 Task: Use the formula "GT" in spreadsheet "Project protfolio".
Action: Mouse moved to (120, 73)
Screenshot: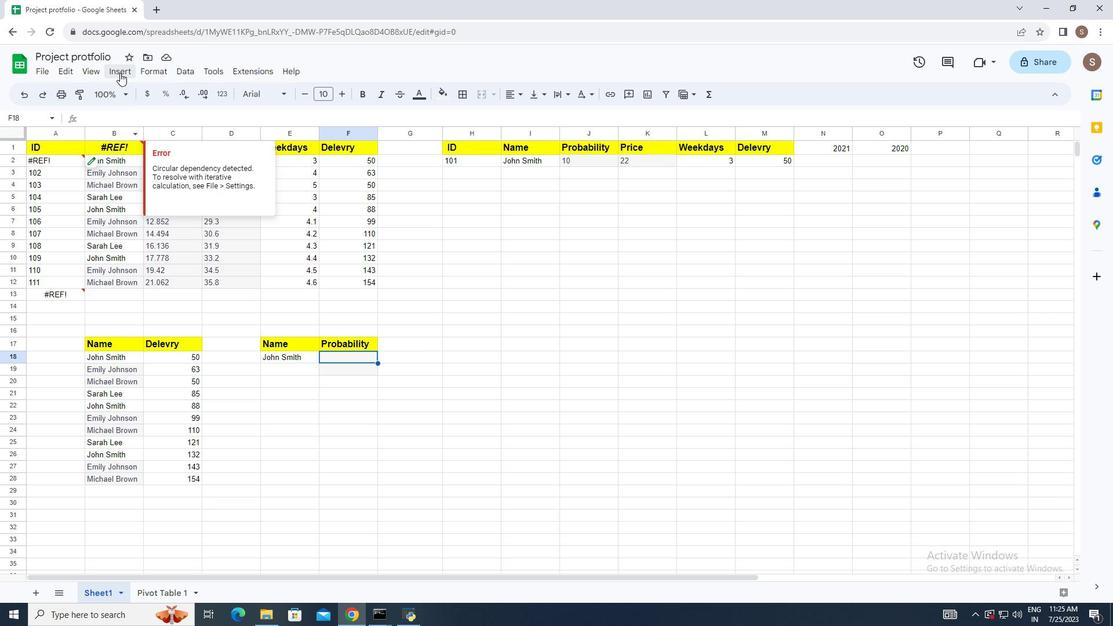 
Action: Mouse pressed left at (120, 73)
Screenshot: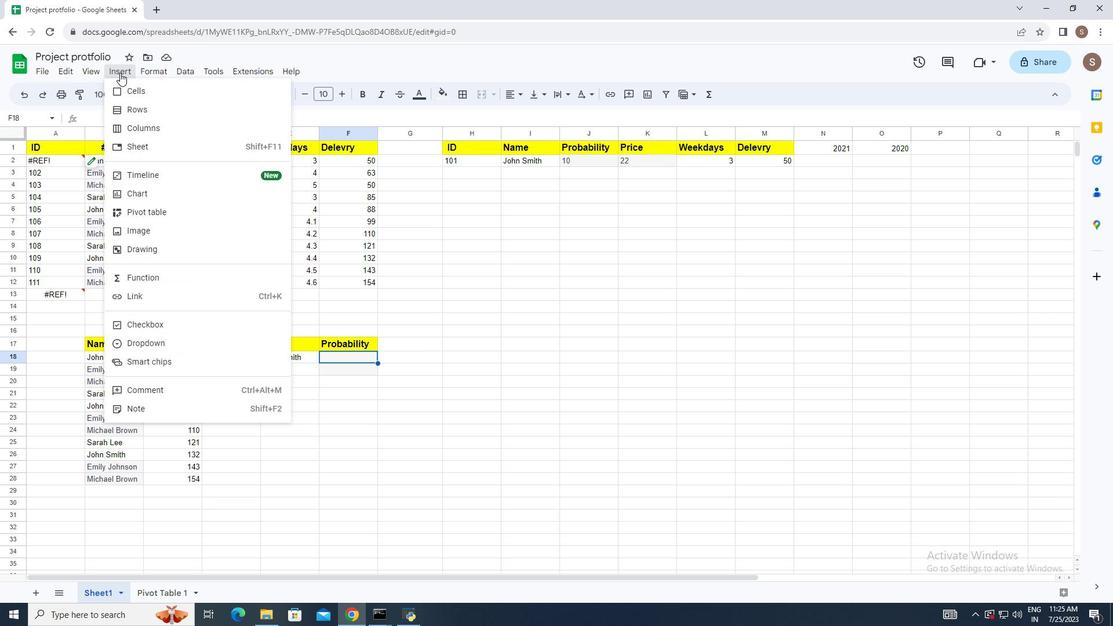 
Action: Mouse moved to (180, 272)
Screenshot: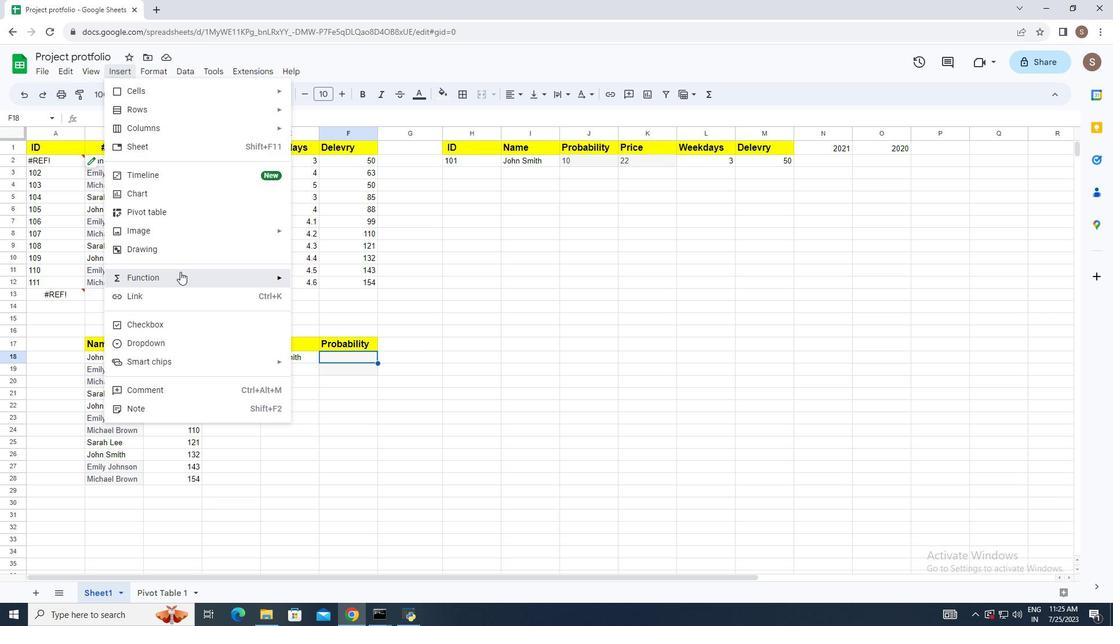 
Action: Mouse pressed left at (180, 272)
Screenshot: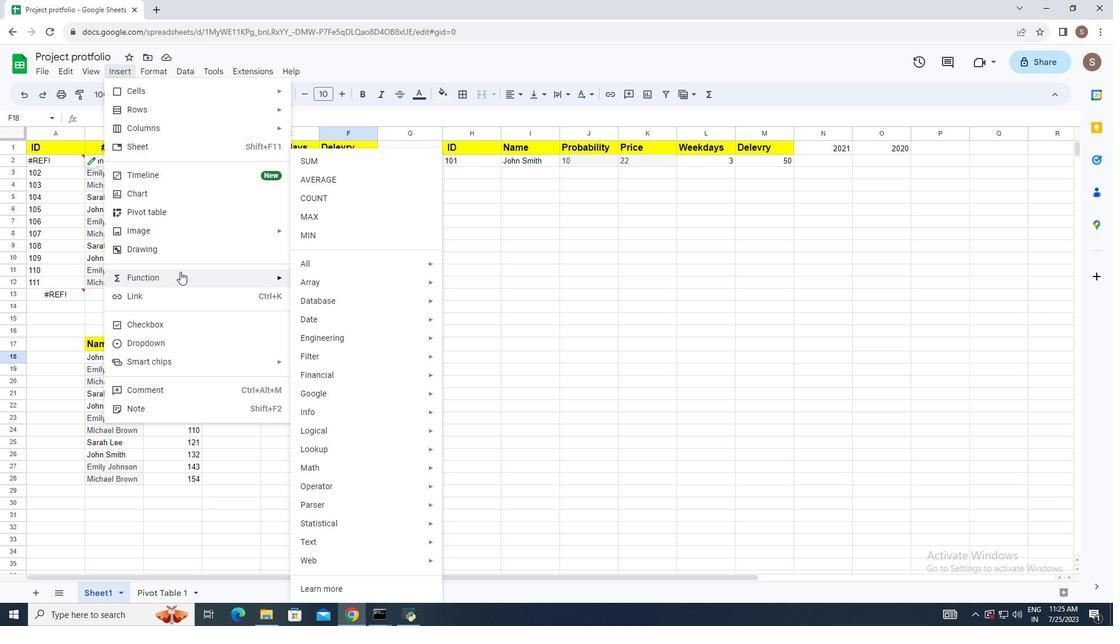 
Action: Mouse moved to (350, 264)
Screenshot: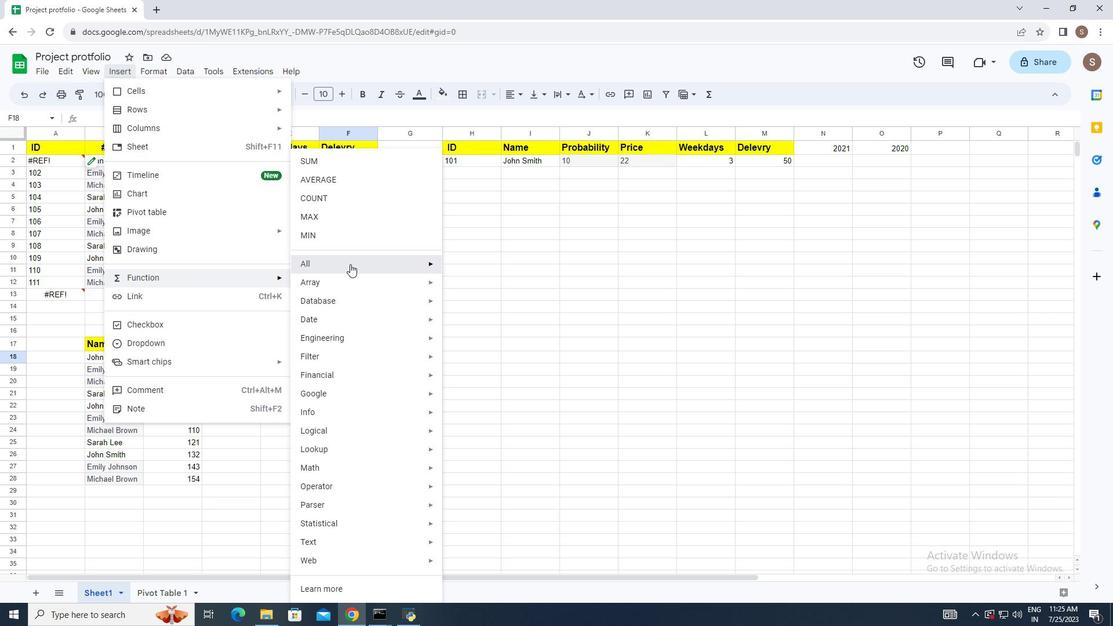
Action: Mouse pressed left at (350, 264)
Screenshot: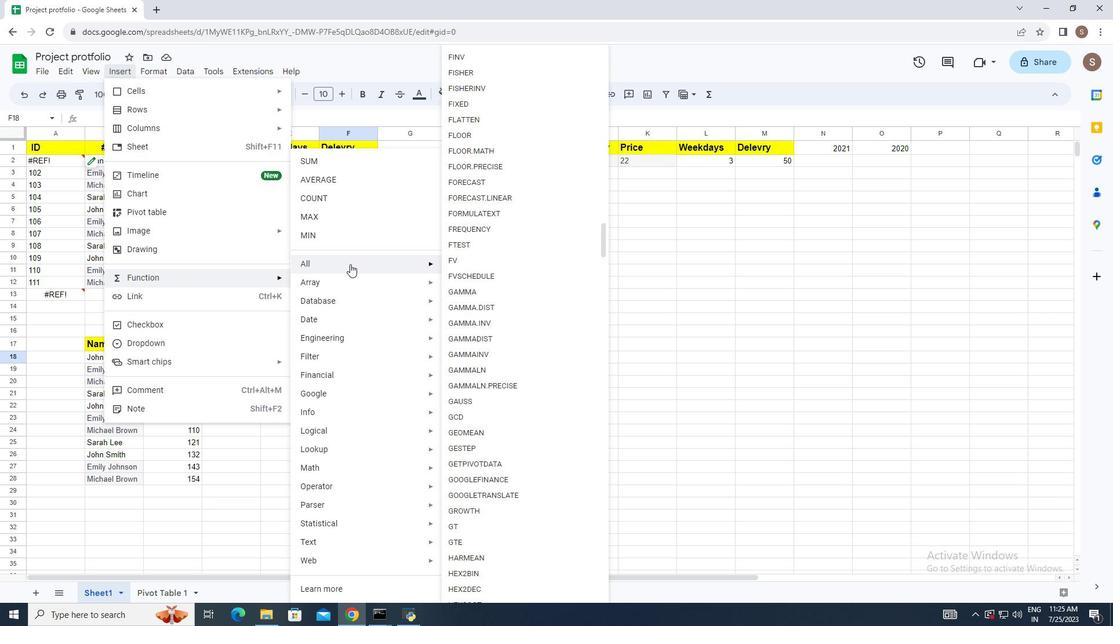 
Action: Mouse moved to (501, 508)
Screenshot: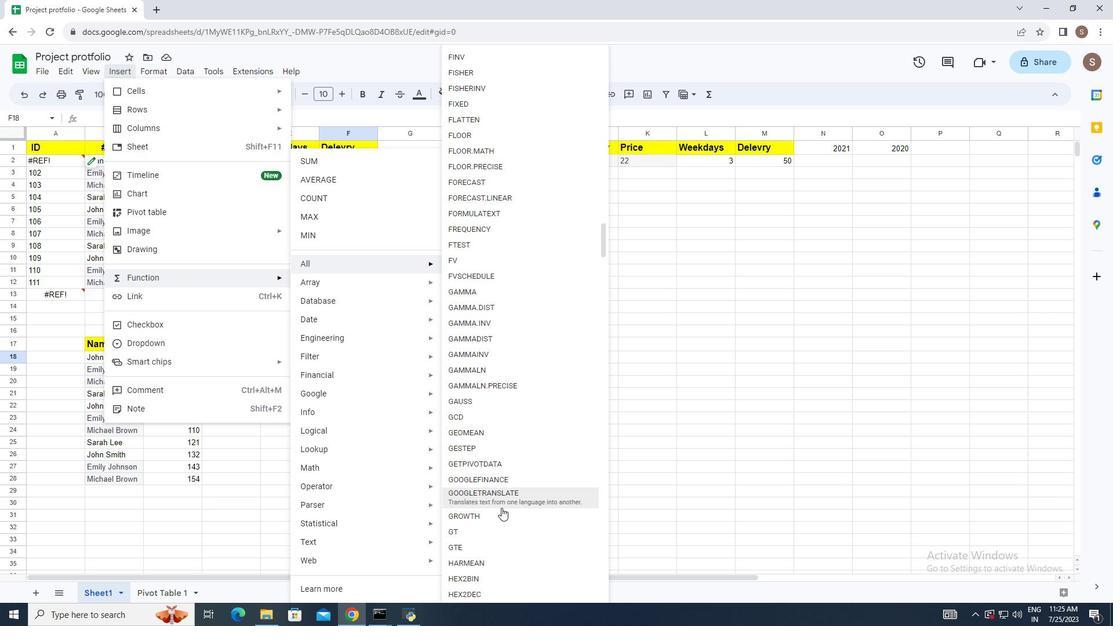 
Action: Mouse scrolled (501, 507) with delta (0, 0)
Screenshot: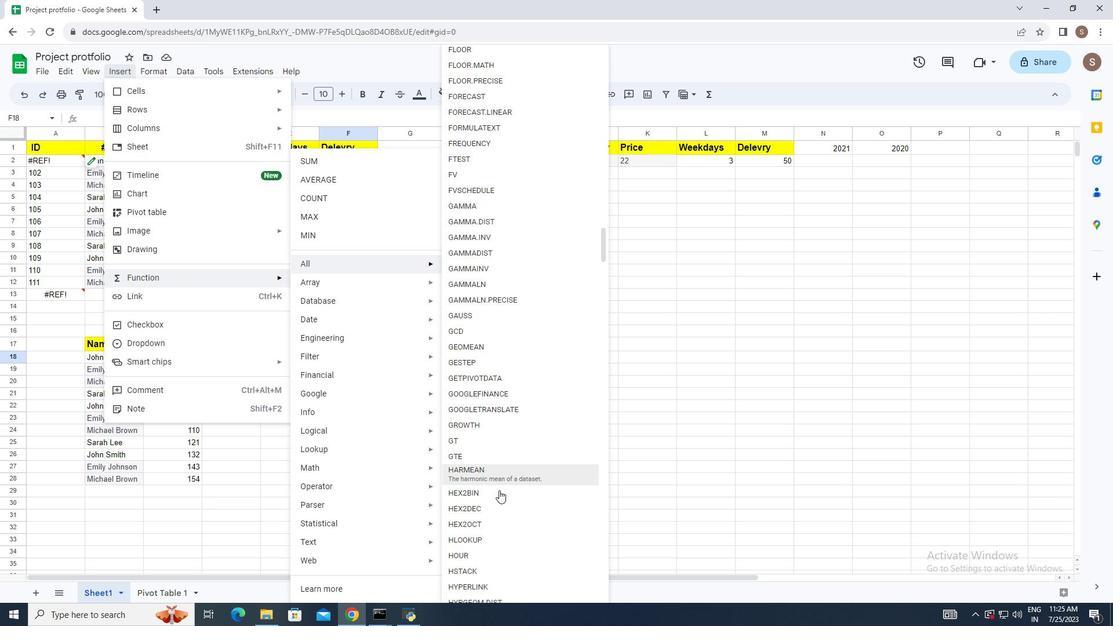 
Action: Mouse scrolled (501, 507) with delta (0, 0)
Screenshot: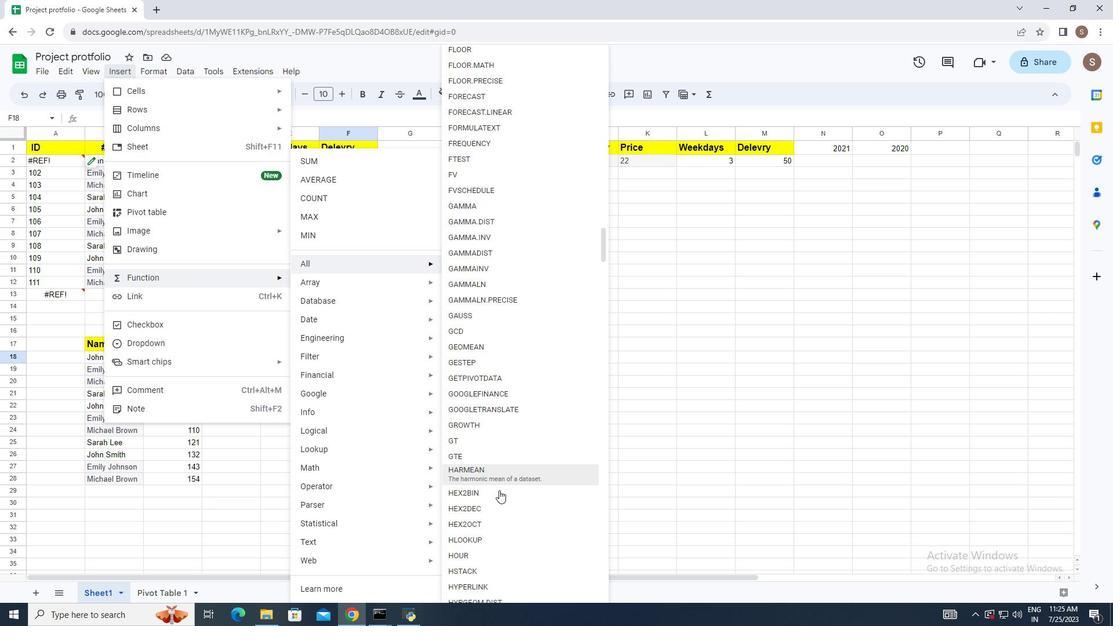 
Action: Mouse moved to (500, 498)
Screenshot: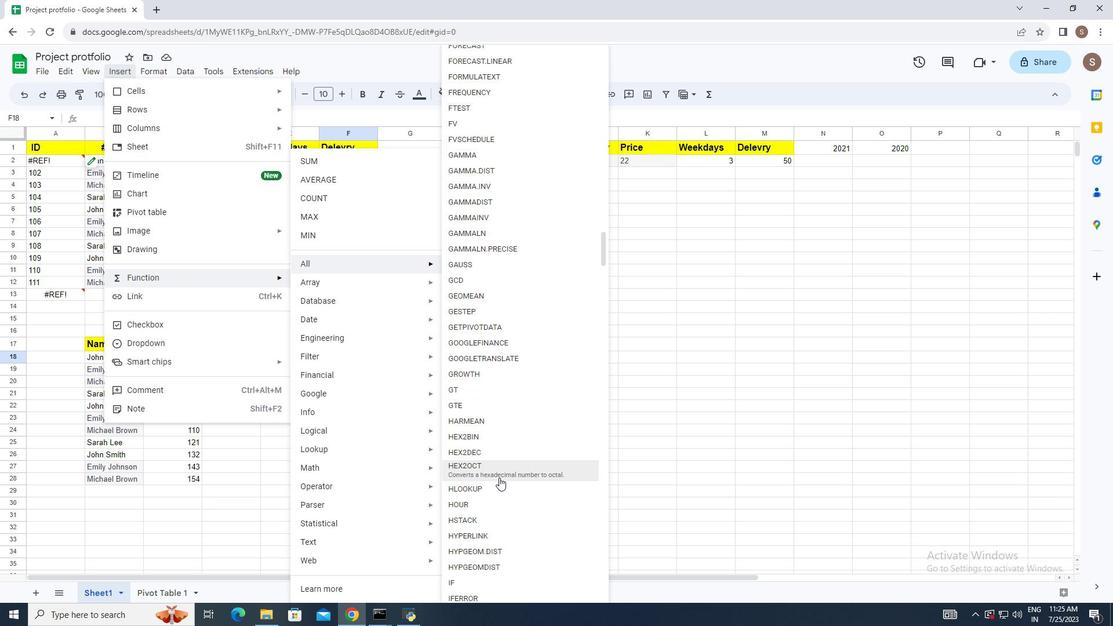 
Action: Mouse scrolled (500, 497) with delta (0, 0)
Screenshot: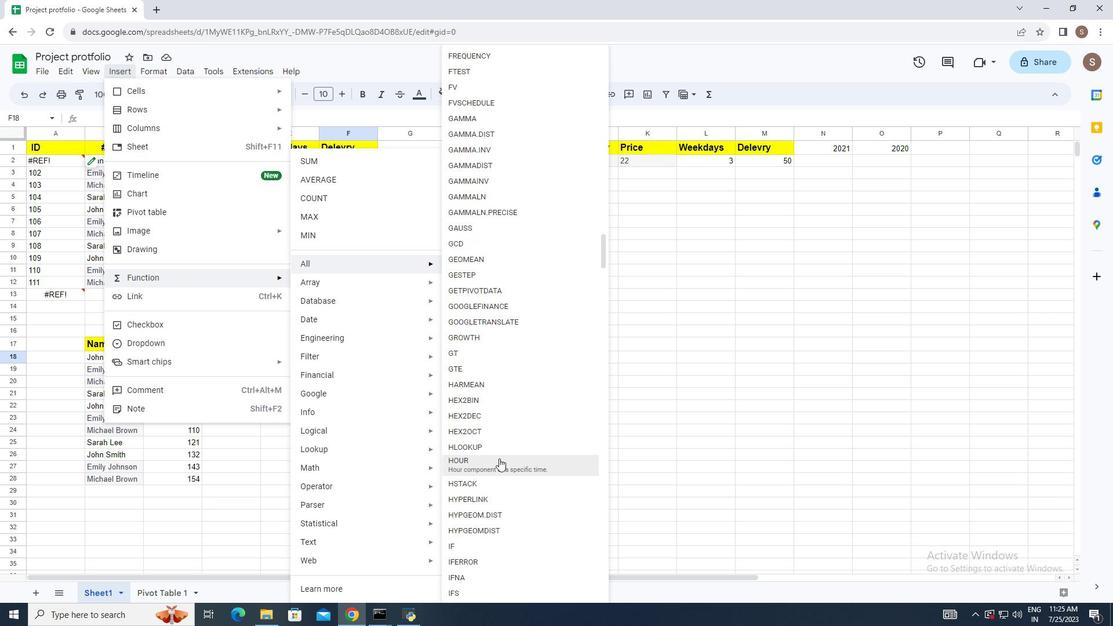 
Action: Mouse moved to (499, 486)
Screenshot: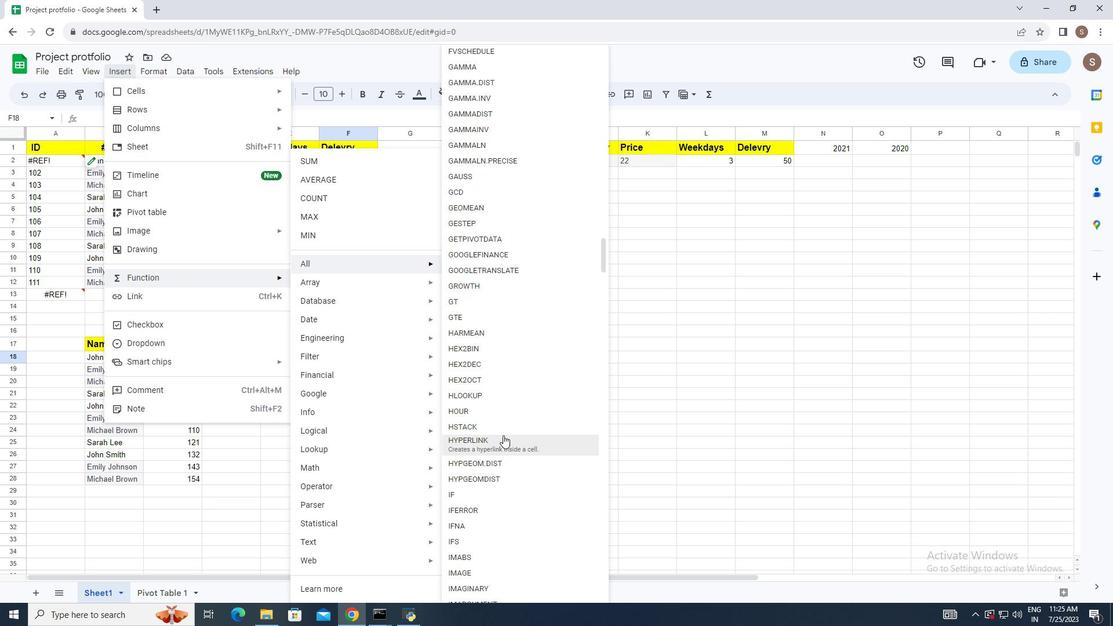 
Action: Mouse scrolled (499, 487) with delta (0, 0)
Screenshot: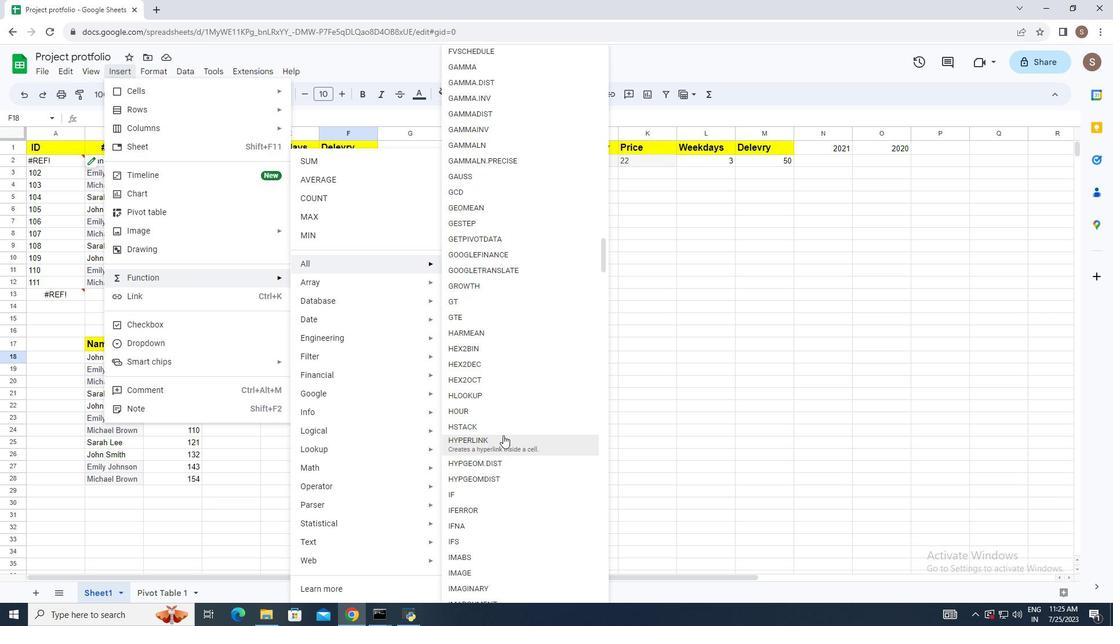 
Action: Mouse moved to (510, 396)
Screenshot: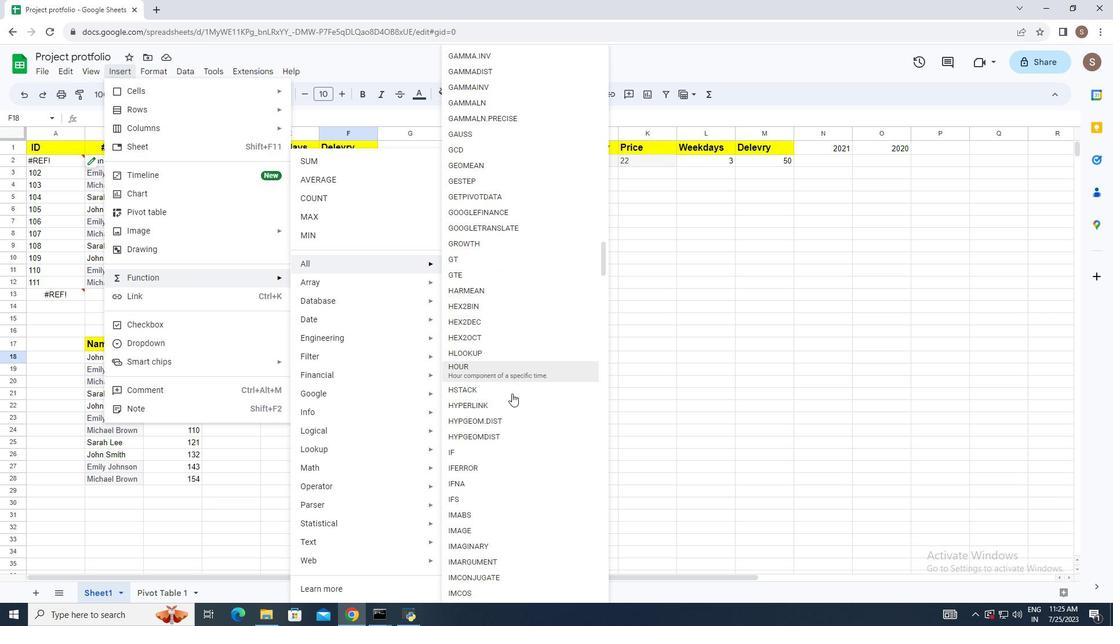 
Action: Mouse scrolled (510, 395) with delta (0, 0)
Screenshot: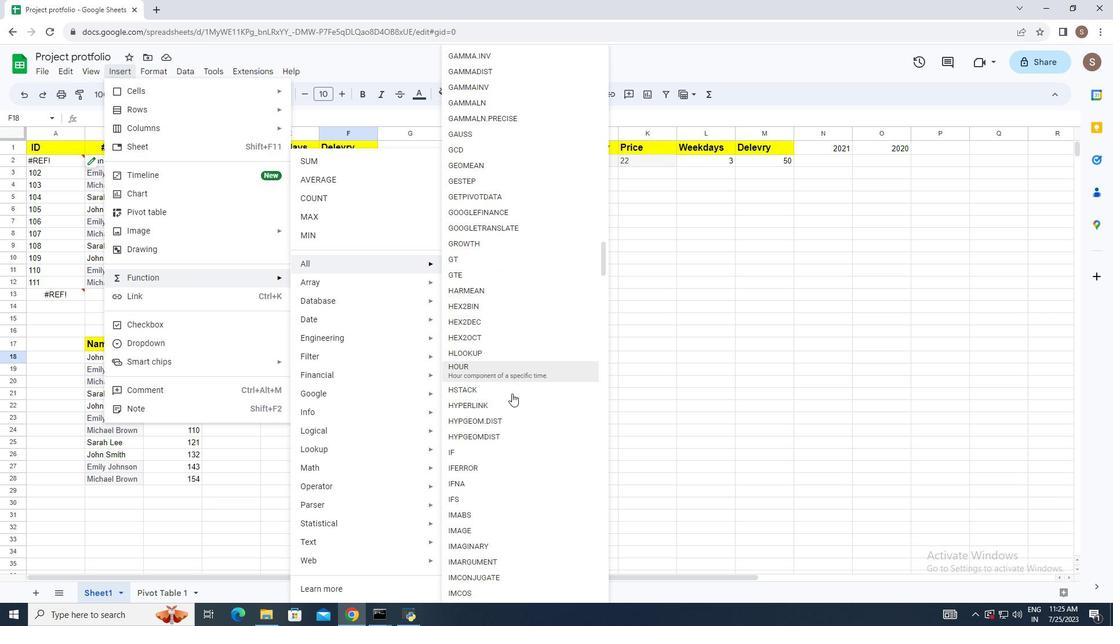 
Action: Mouse moved to (512, 394)
Screenshot: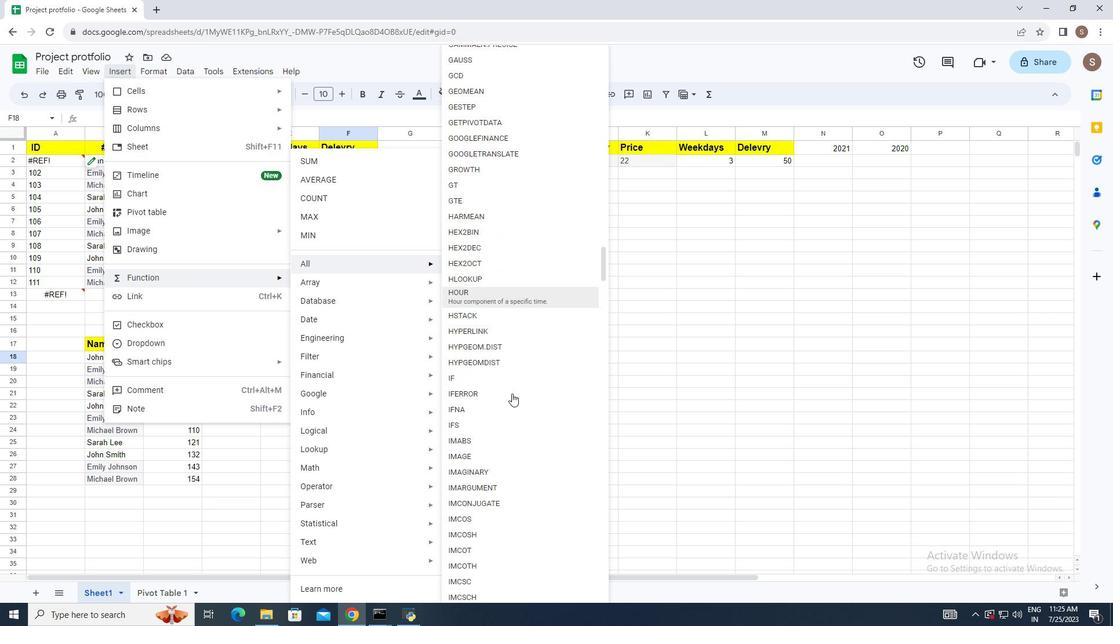 
Action: Mouse scrolled (512, 393) with delta (0, 0)
Screenshot: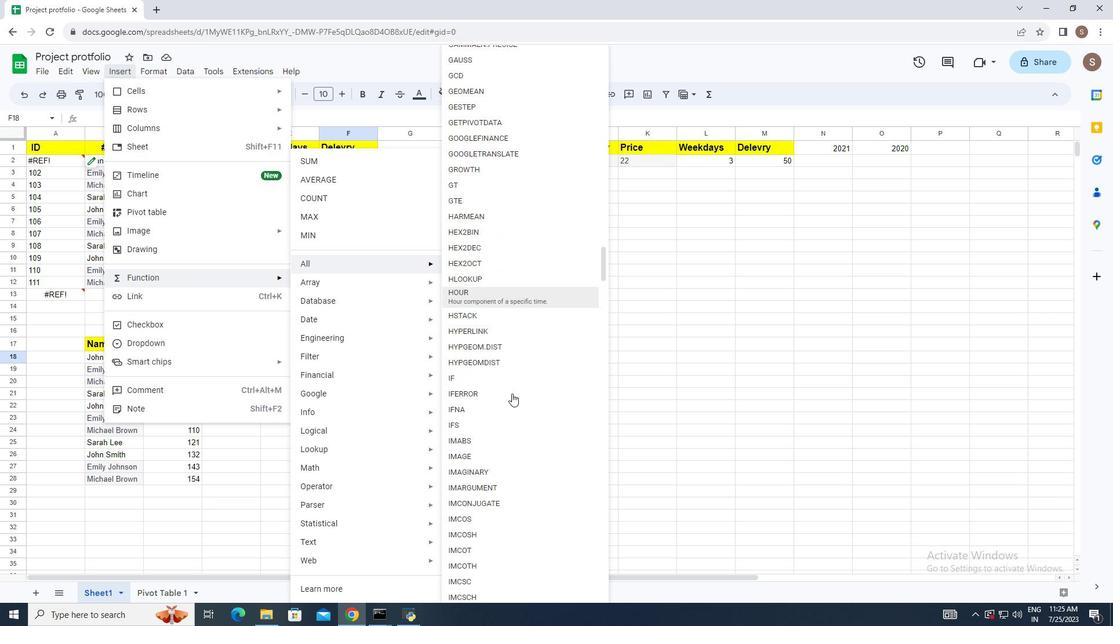 
Action: Mouse moved to (479, 182)
Screenshot: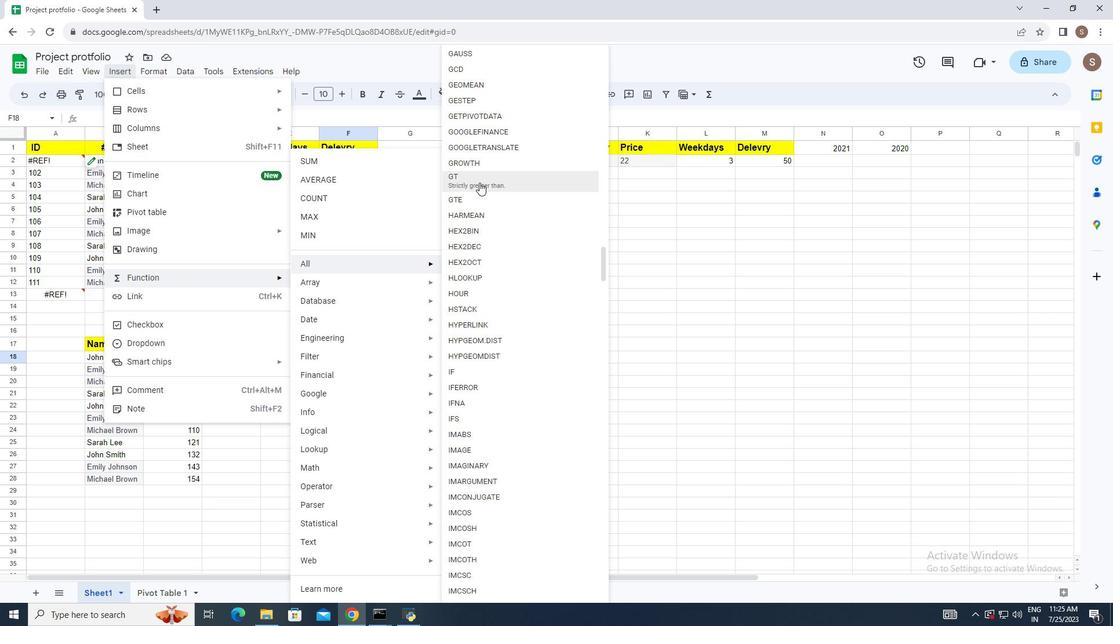 
Action: Mouse pressed left at (479, 182)
Screenshot: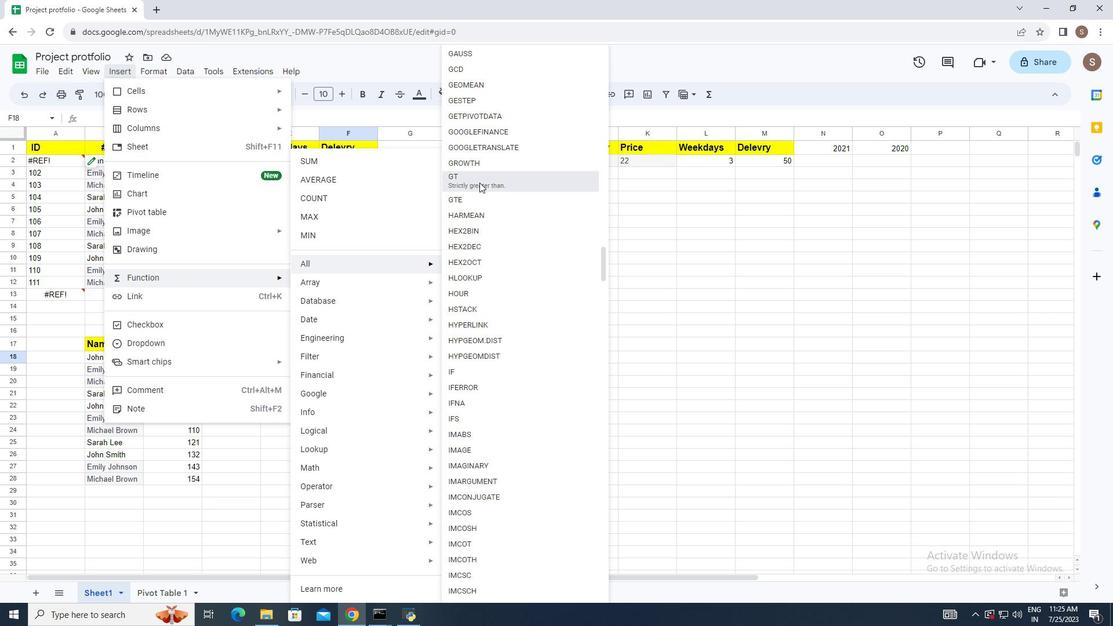 
Action: Mouse moved to (411, 353)
Screenshot: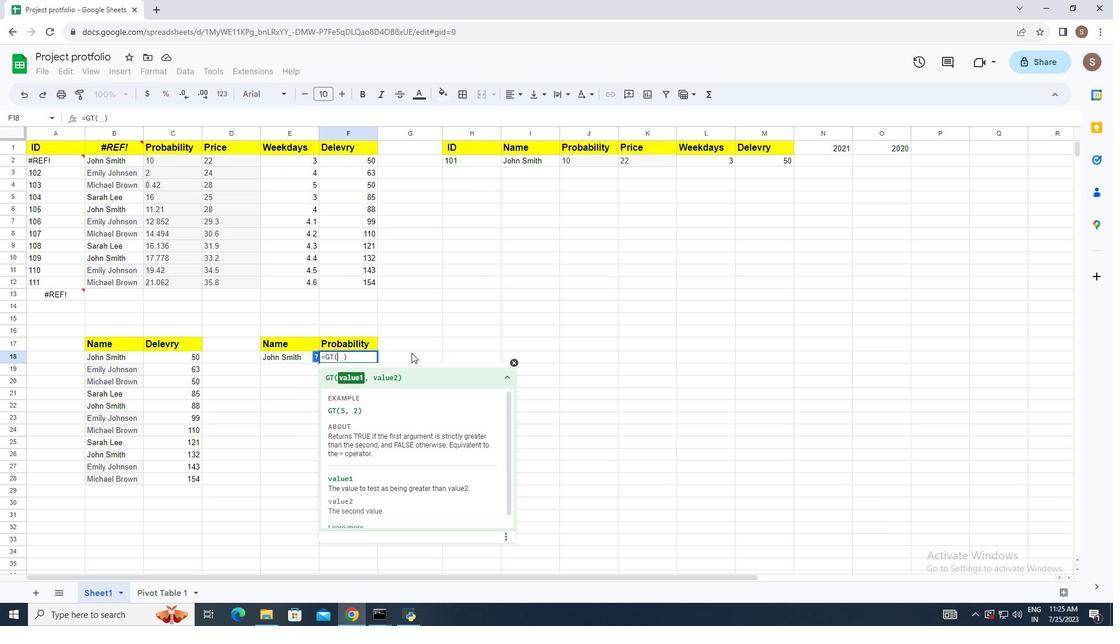 
Action: Key pressed 5,<Key.space>2<Key.enter>
Screenshot: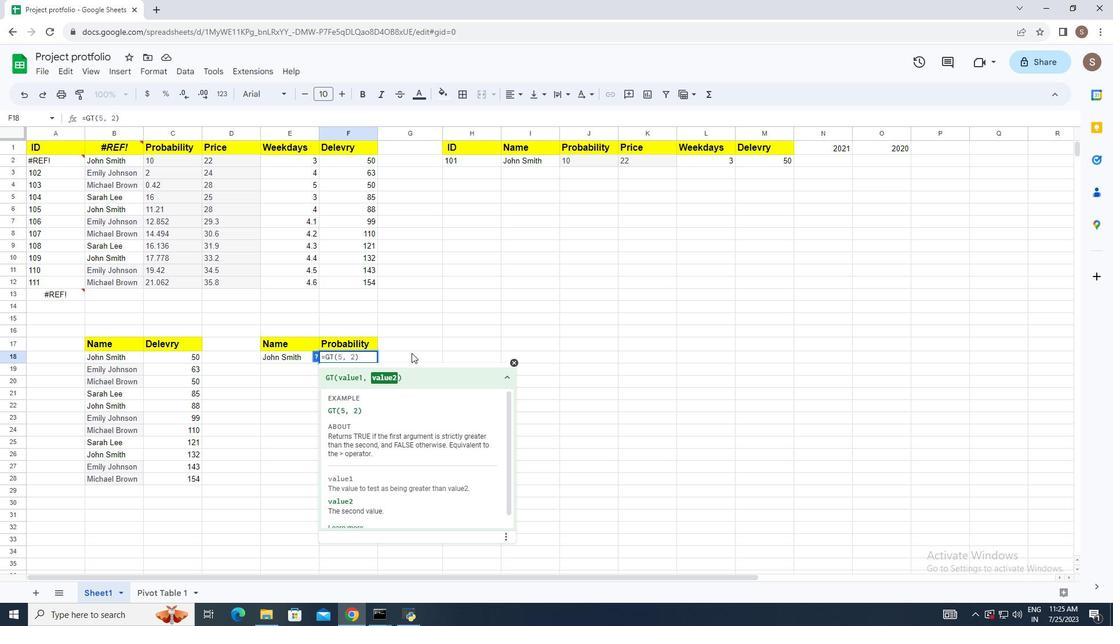 
